 Task: Click on Contact Sheet
Action: Mouse moved to (785, 281)
Screenshot: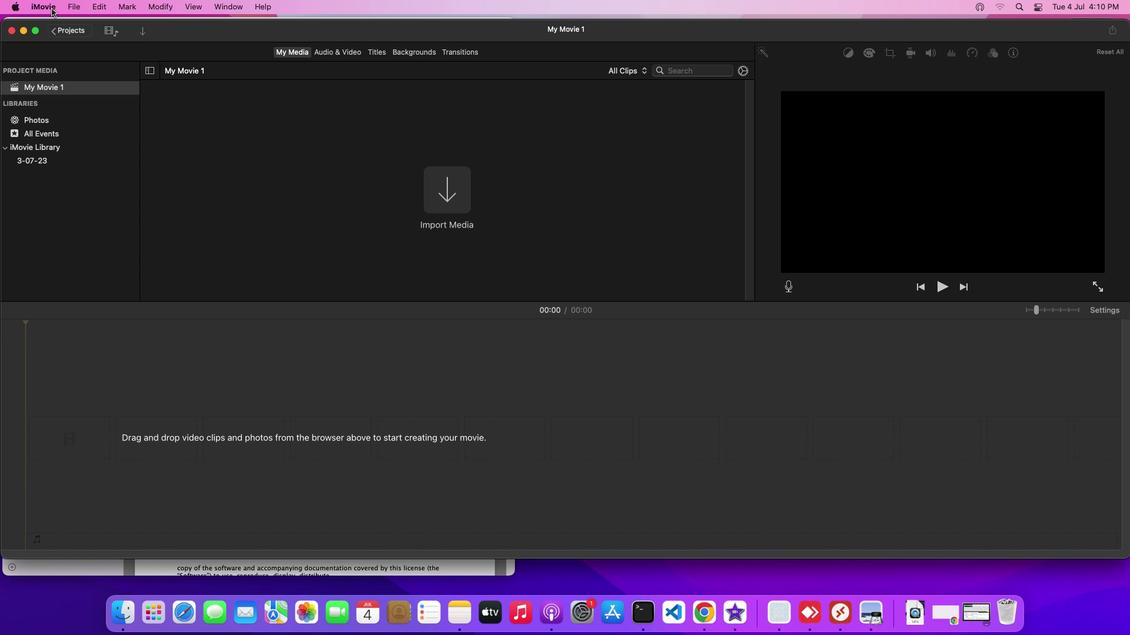 
Action: Mouse pressed left at (785, 281)
Screenshot: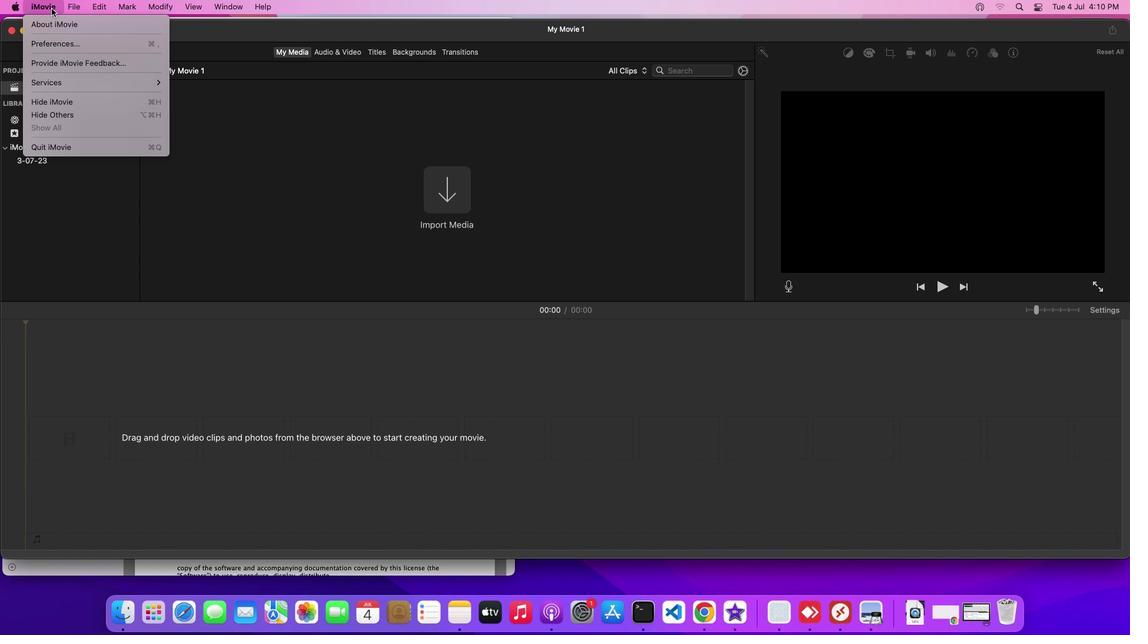
Action: Mouse moved to (785, 281)
Screenshot: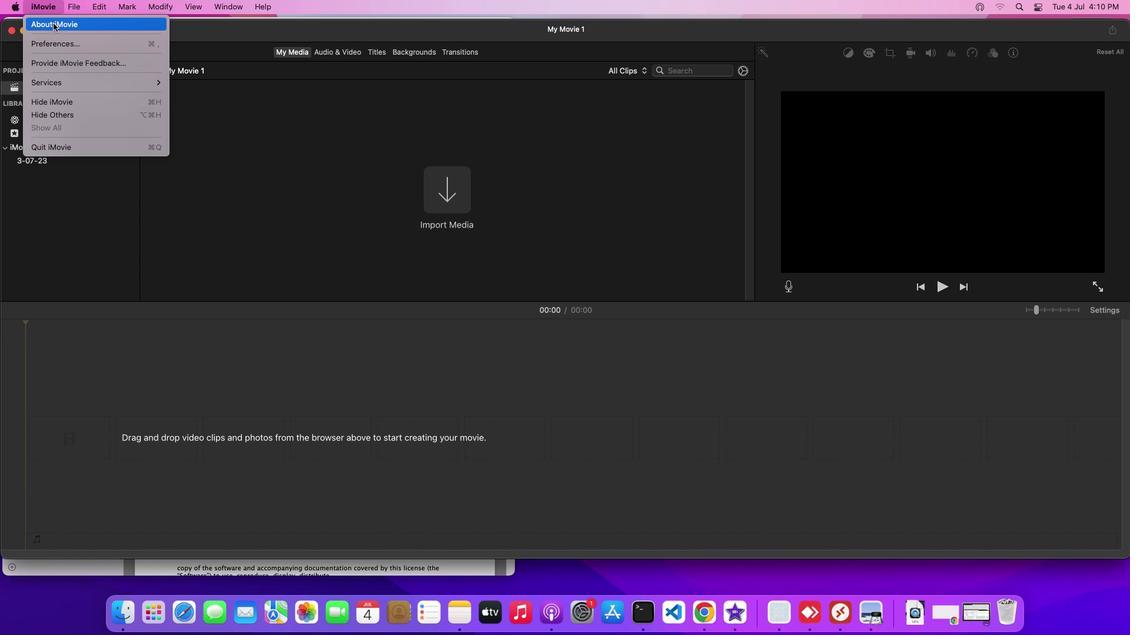 
Action: Mouse pressed left at (785, 281)
Screenshot: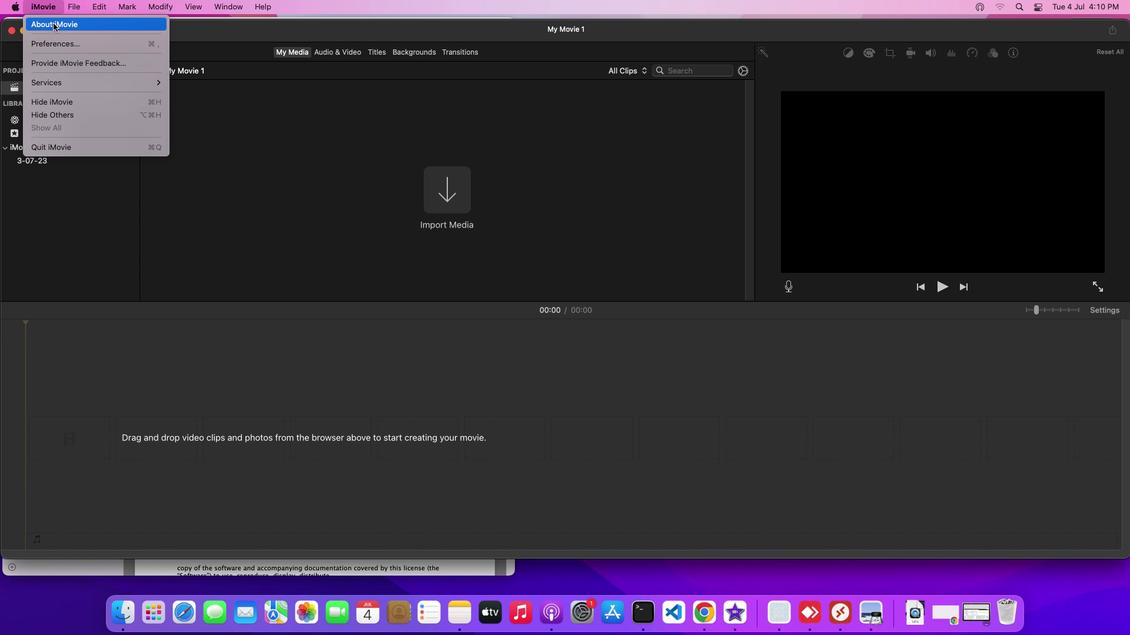 
Action: Mouse moved to (785, 281)
Screenshot: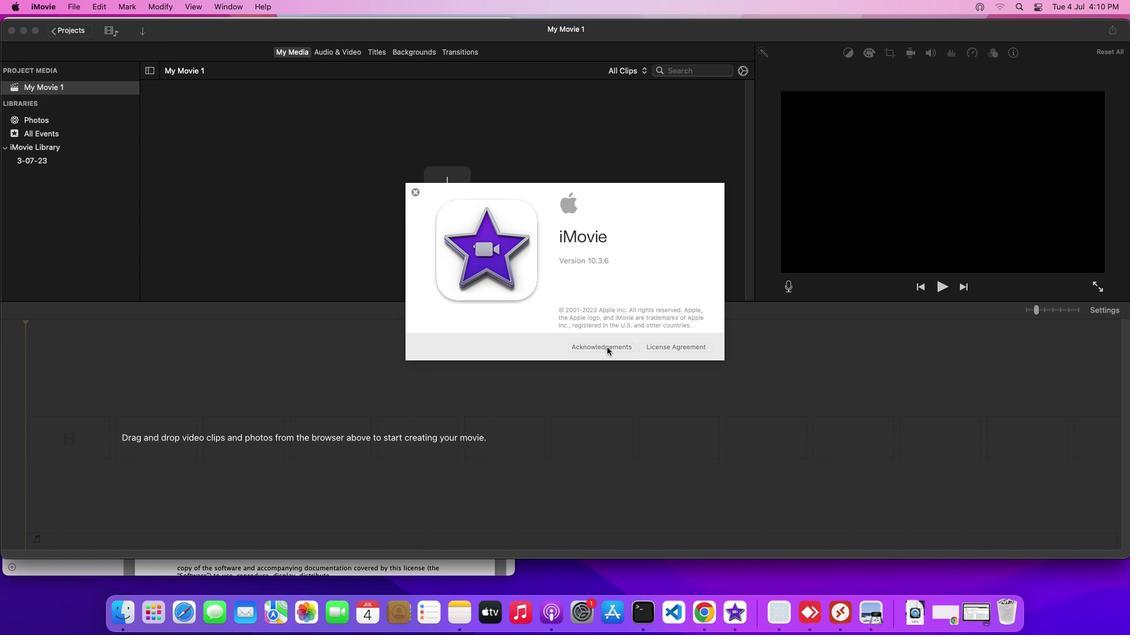 
Action: Mouse pressed left at (785, 281)
Screenshot: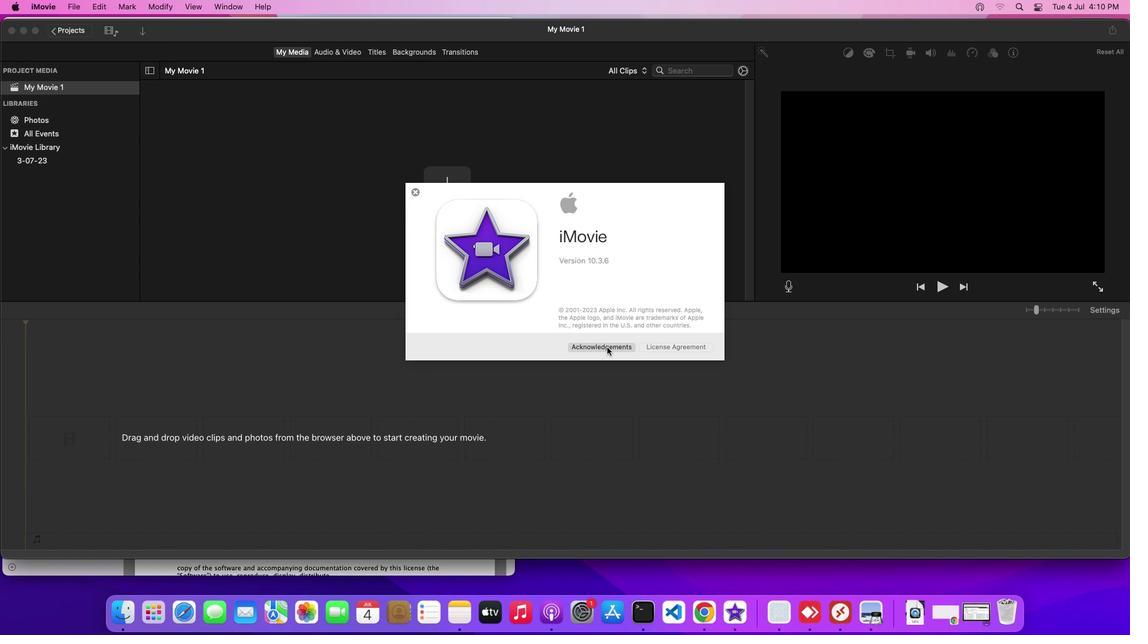 
Action: Mouse moved to (785, 281)
Screenshot: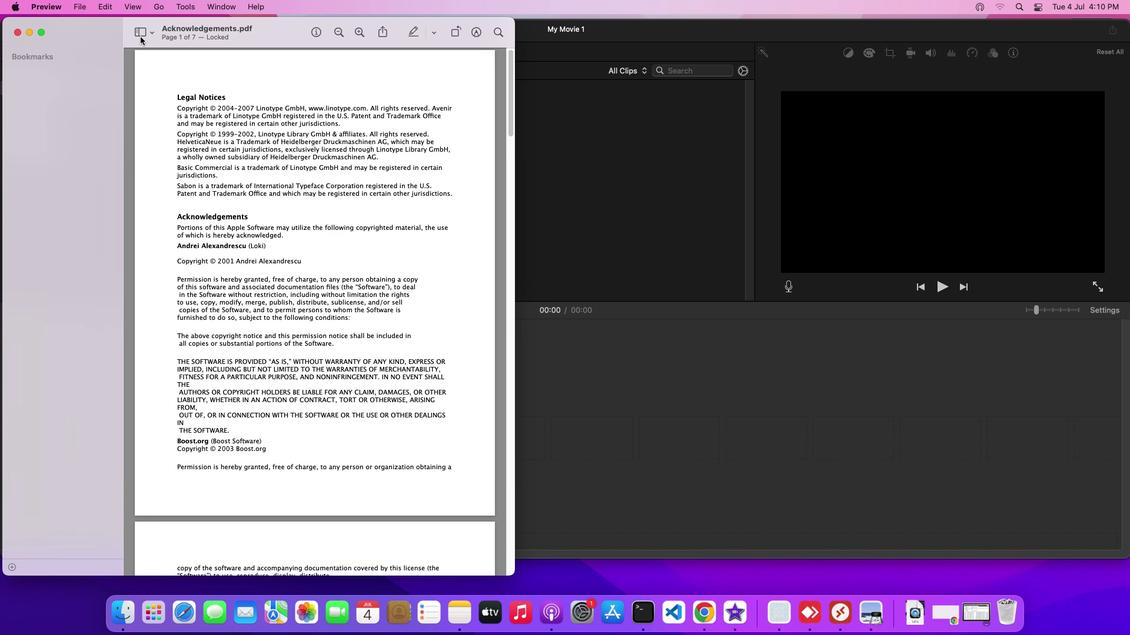 
Action: Mouse pressed left at (785, 281)
Screenshot: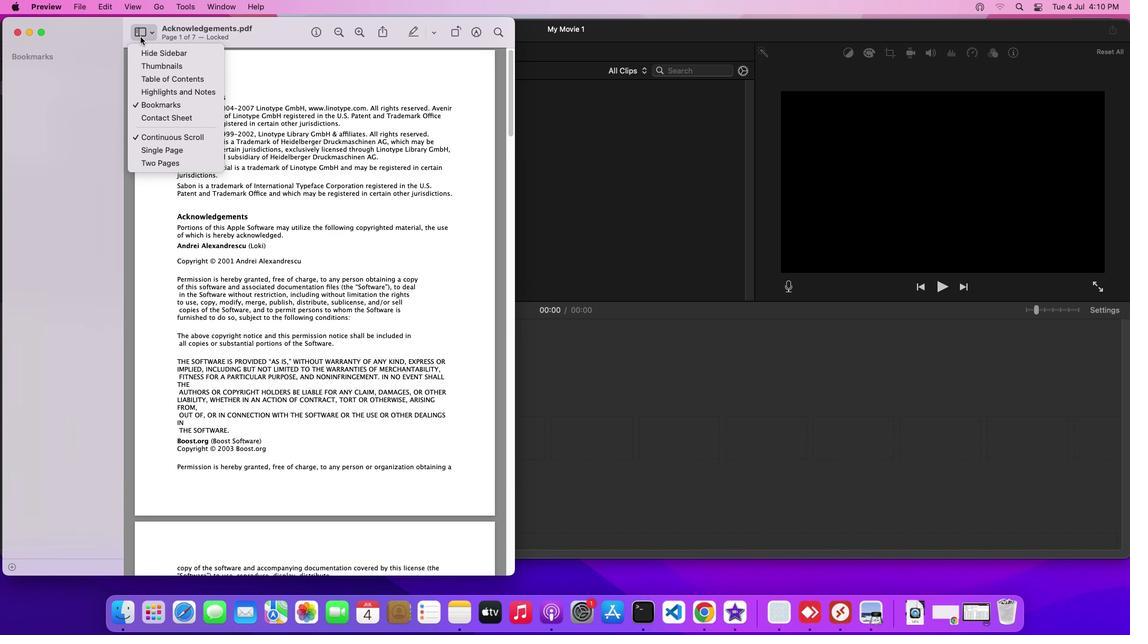 
Action: Mouse moved to (785, 281)
Screenshot: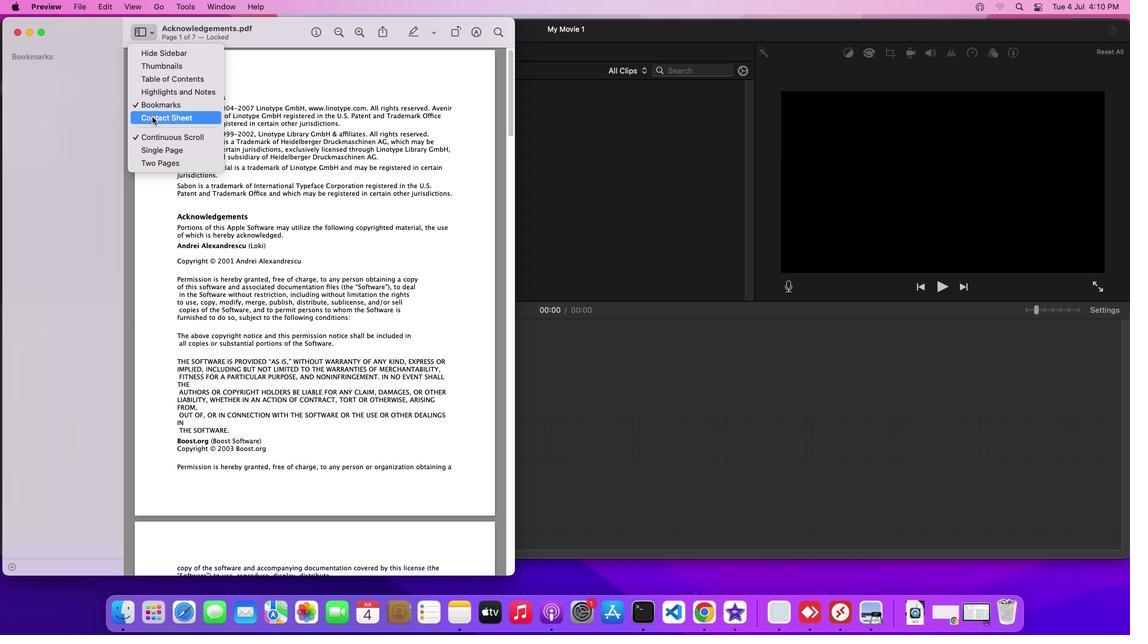 
Action: Mouse pressed left at (785, 281)
Screenshot: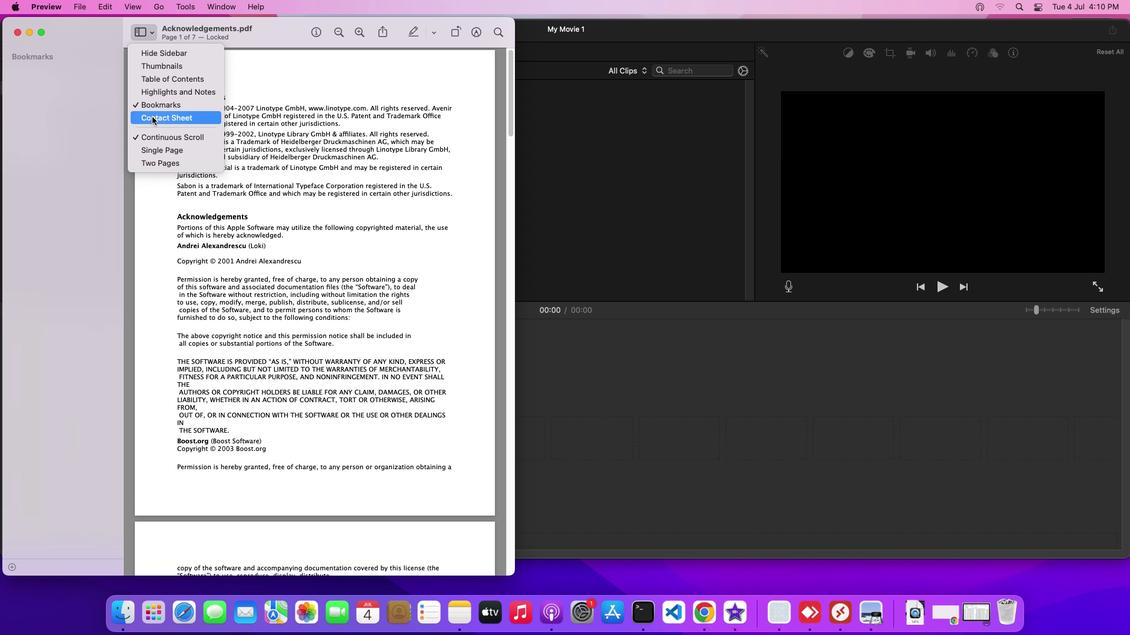 
